 Task: Set the trigger button for the mouse gestures control interface to the middle.
Action: Mouse moved to (123, 15)
Screenshot: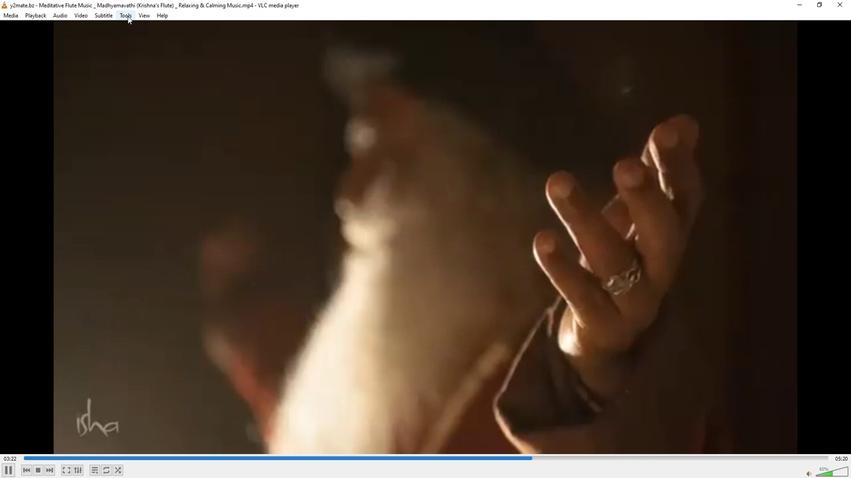 
Action: Mouse pressed left at (123, 15)
Screenshot: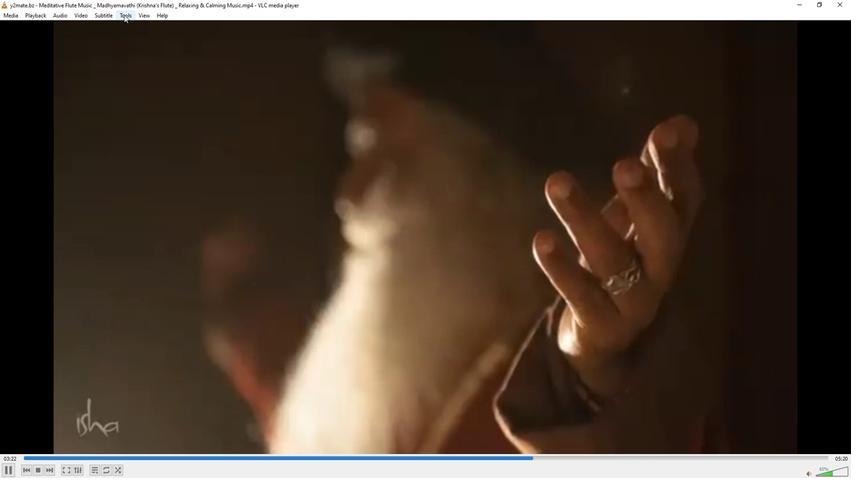 
Action: Mouse moved to (149, 121)
Screenshot: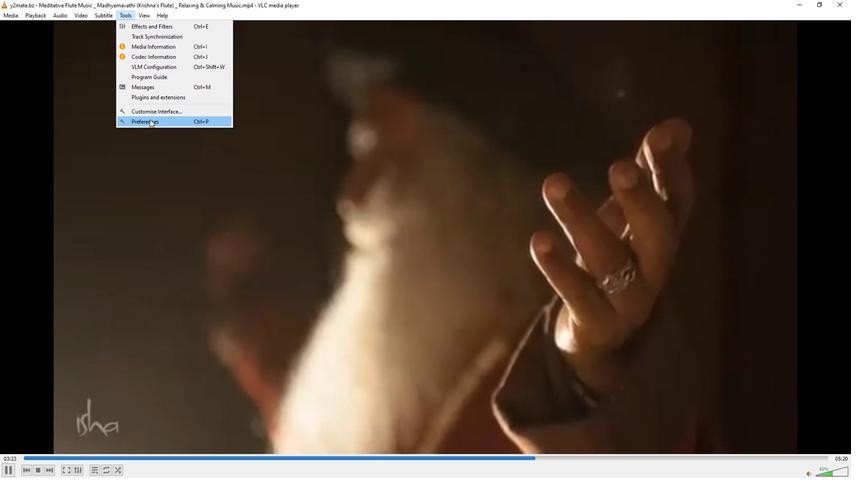 
Action: Mouse pressed left at (149, 121)
Screenshot: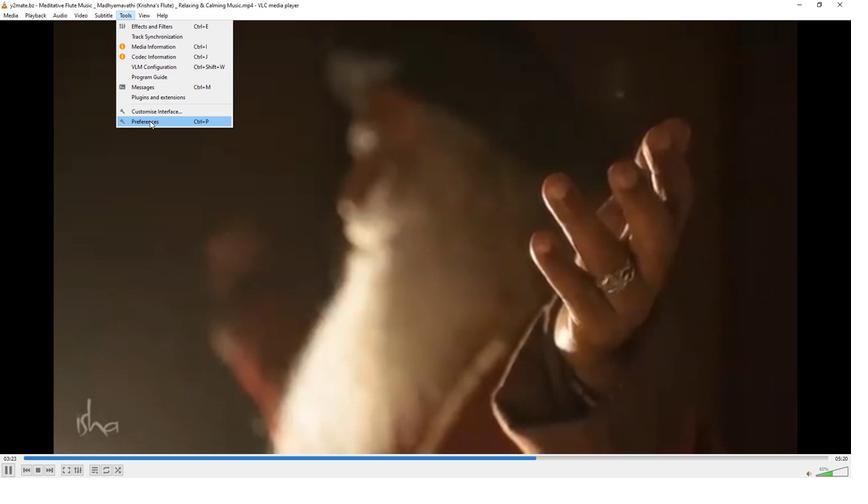 
Action: Mouse moved to (283, 391)
Screenshot: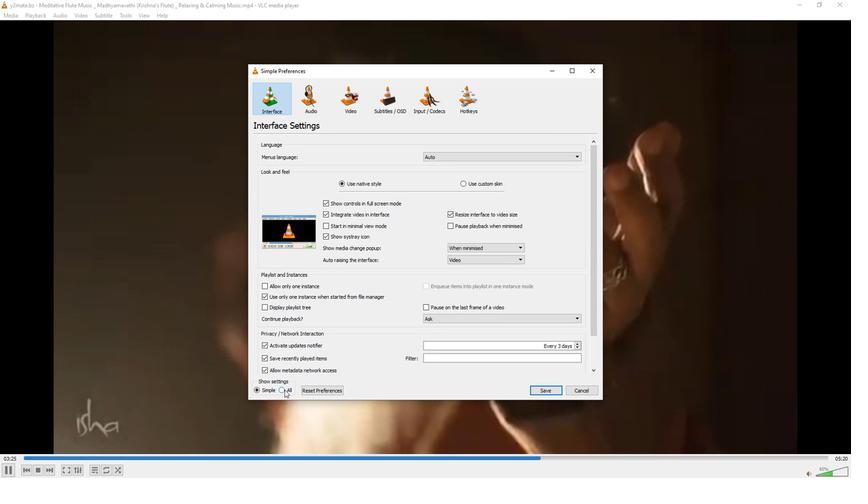 
Action: Mouse pressed left at (283, 391)
Screenshot: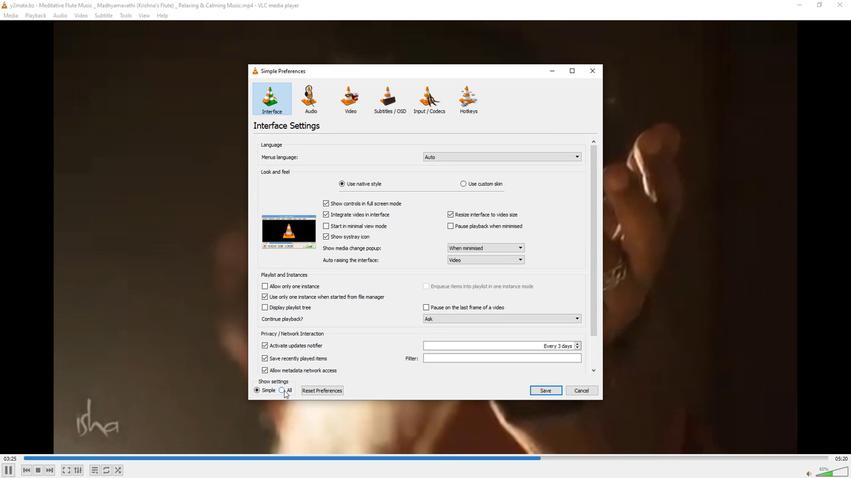 
Action: Mouse moved to (270, 327)
Screenshot: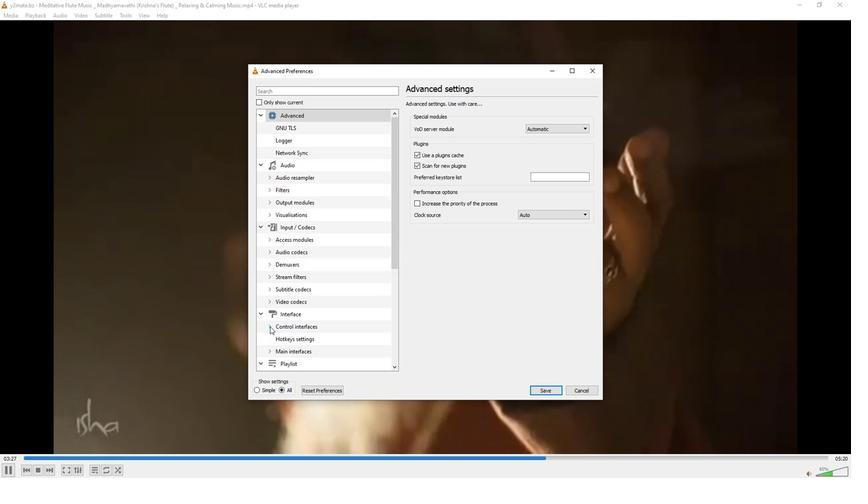 
Action: Mouse pressed left at (270, 327)
Screenshot: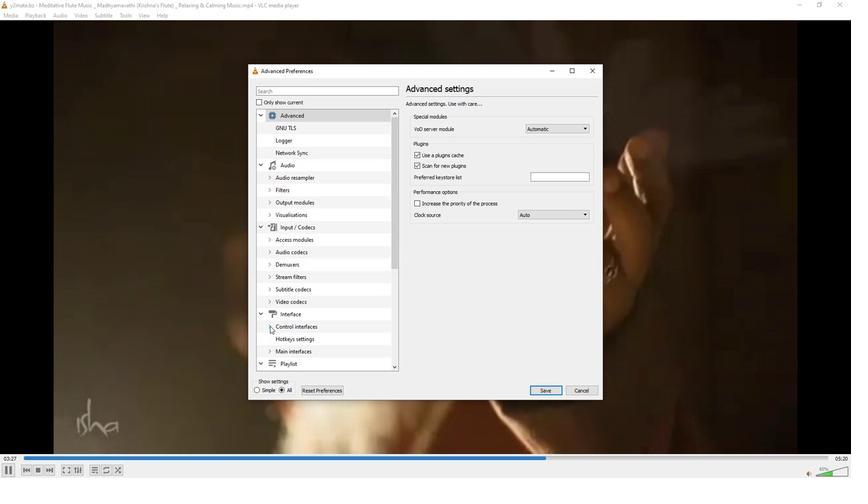 
Action: Mouse moved to (294, 351)
Screenshot: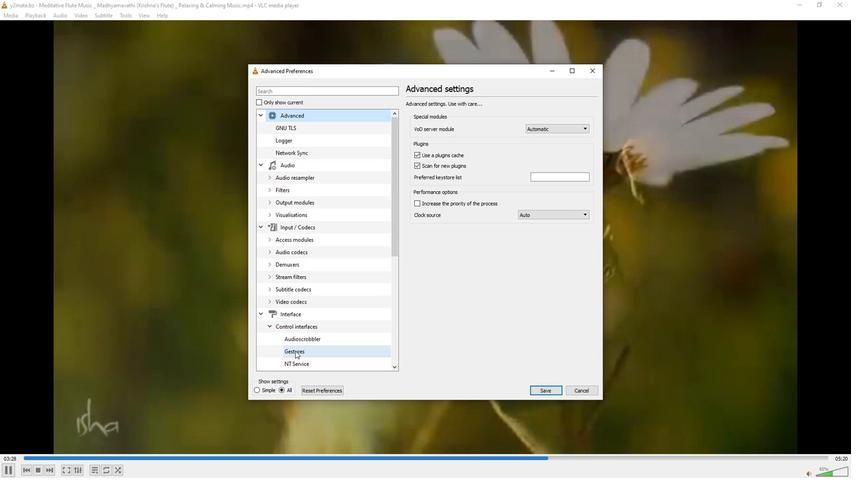
Action: Mouse pressed left at (294, 351)
Screenshot: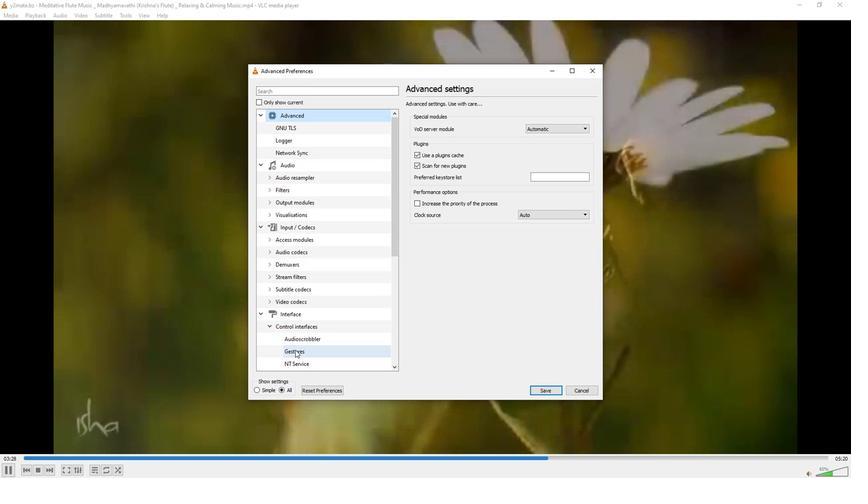 
Action: Mouse moved to (586, 127)
Screenshot: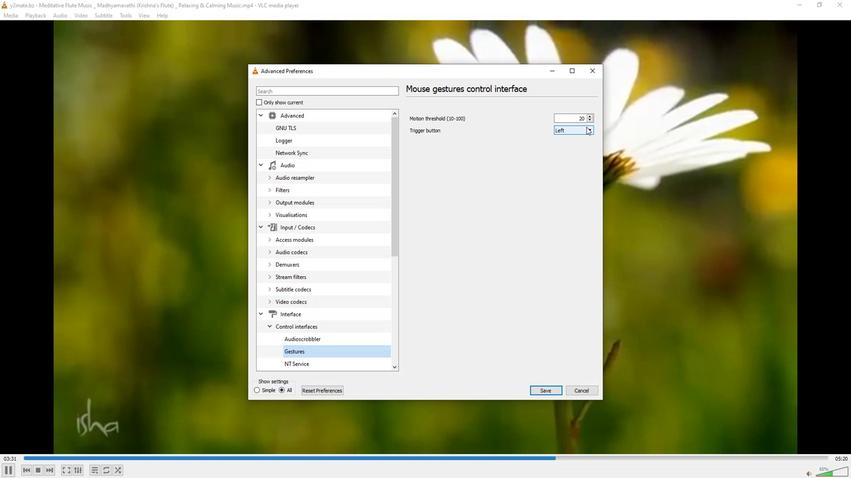 
Action: Mouse pressed left at (586, 127)
Screenshot: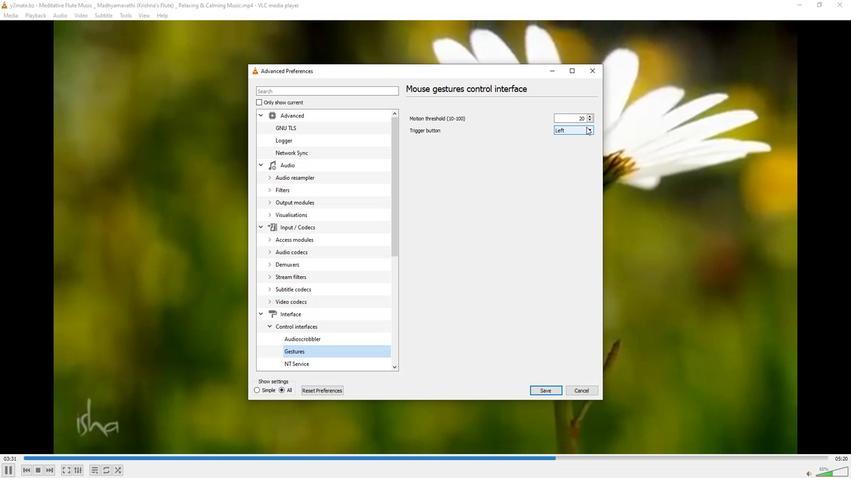 
Action: Mouse moved to (563, 145)
Screenshot: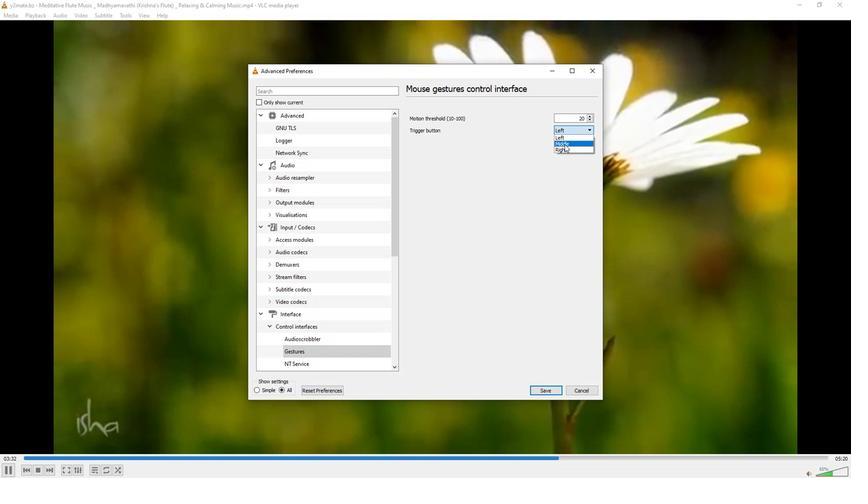 
Action: Mouse pressed left at (563, 145)
Screenshot: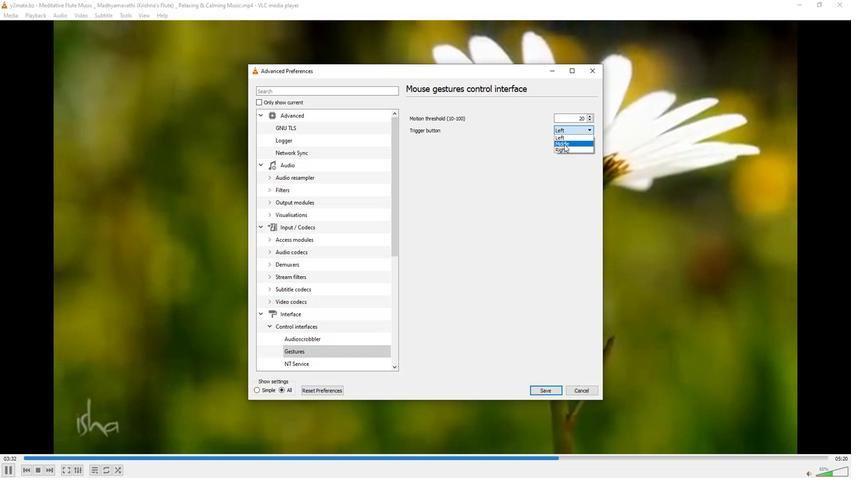 
